 Task: Add The Honest Company Perfectly Gentle Face & Body Lotion to the cart.
Action: Mouse moved to (776, 275)
Screenshot: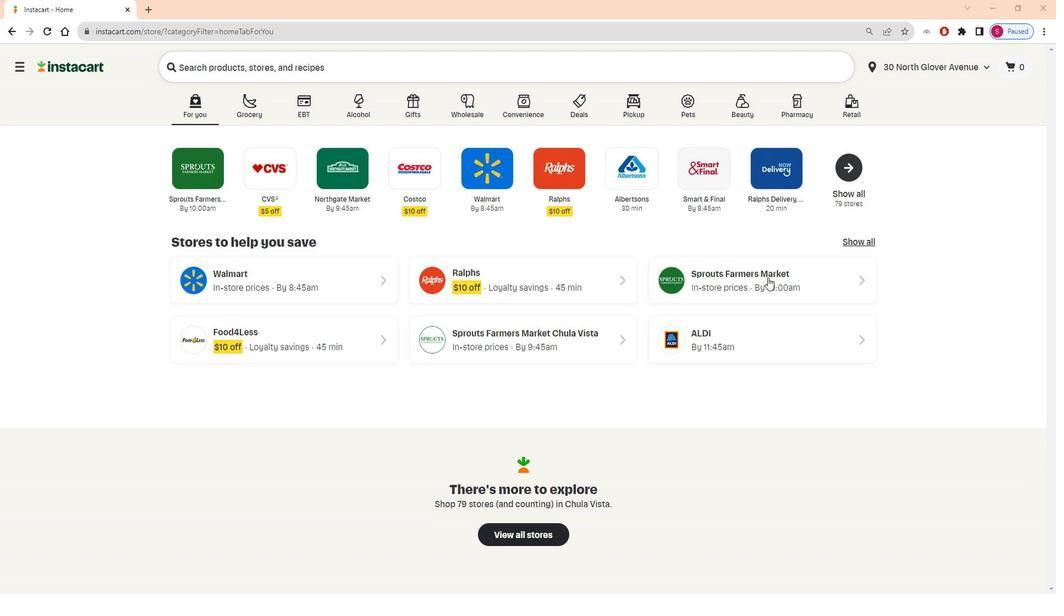 
Action: Mouse pressed left at (776, 275)
Screenshot: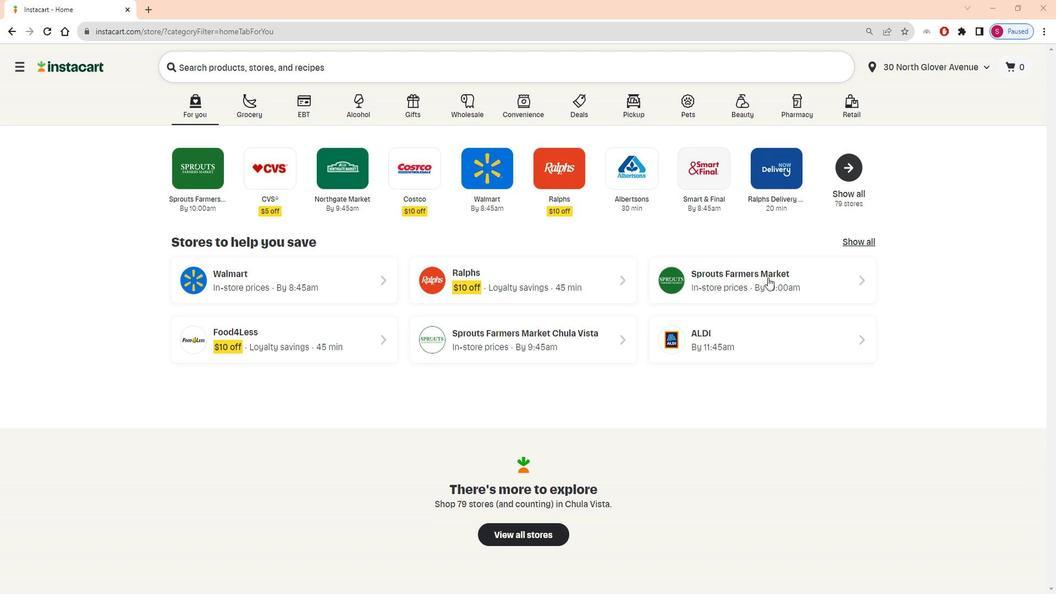 
Action: Mouse moved to (78, 443)
Screenshot: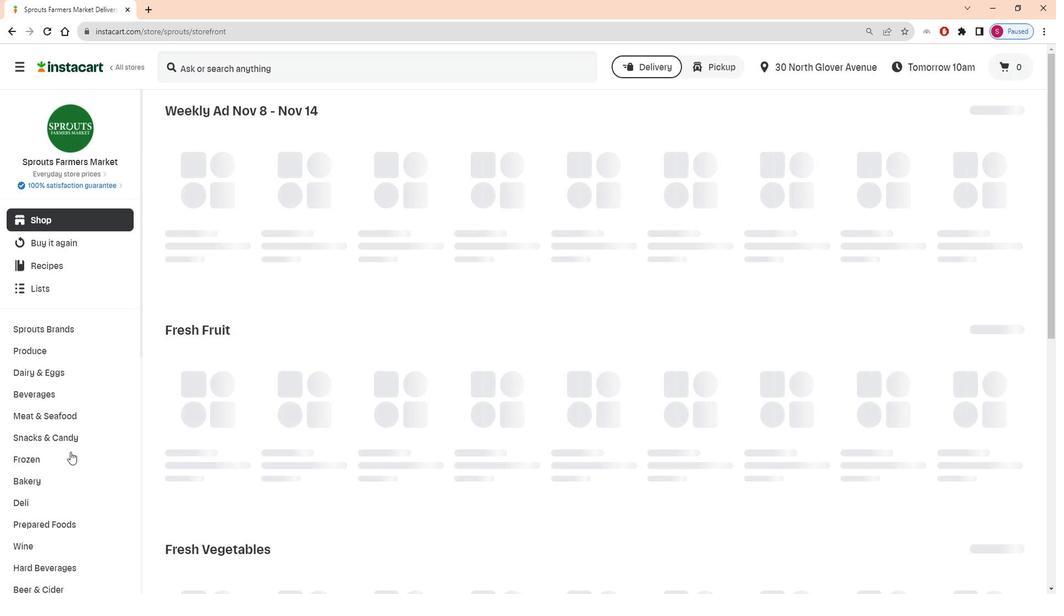 
Action: Mouse scrolled (78, 442) with delta (0, 0)
Screenshot: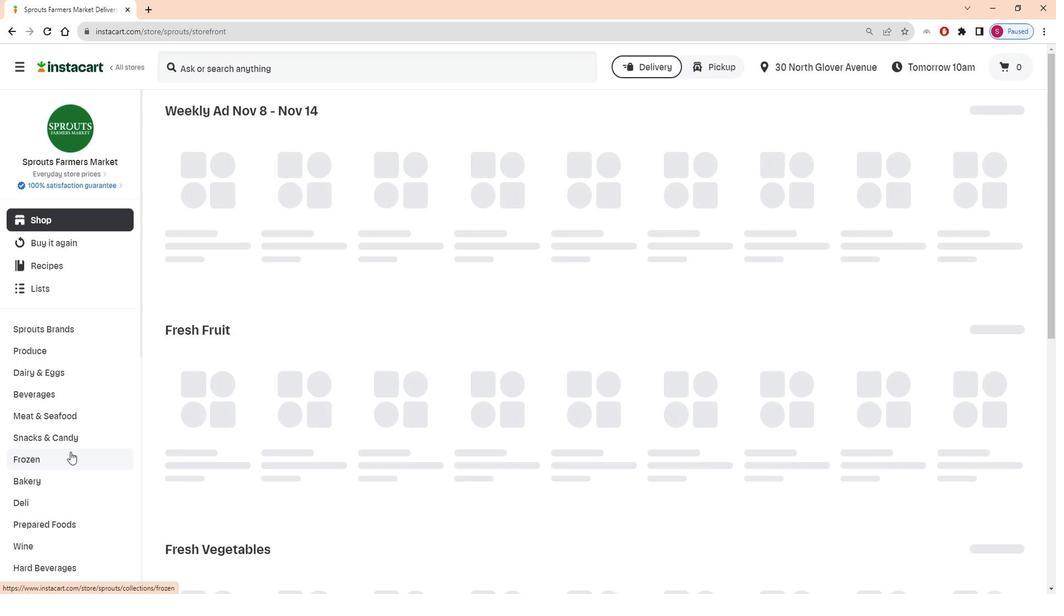 
Action: Mouse scrolled (78, 442) with delta (0, 0)
Screenshot: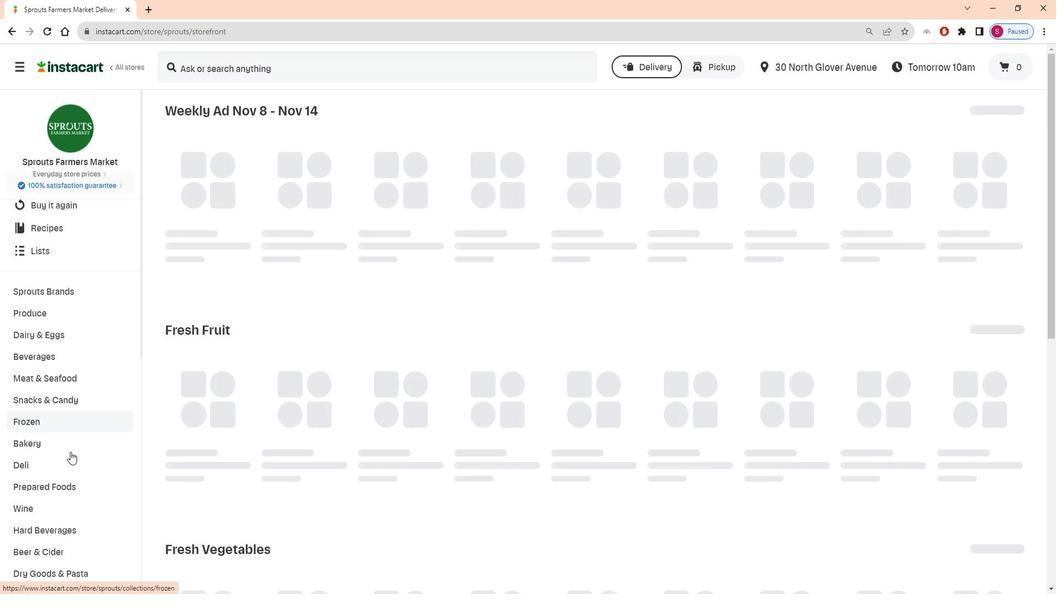 
Action: Mouse scrolled (78, 442) with delta (0, 0)
Screenshot: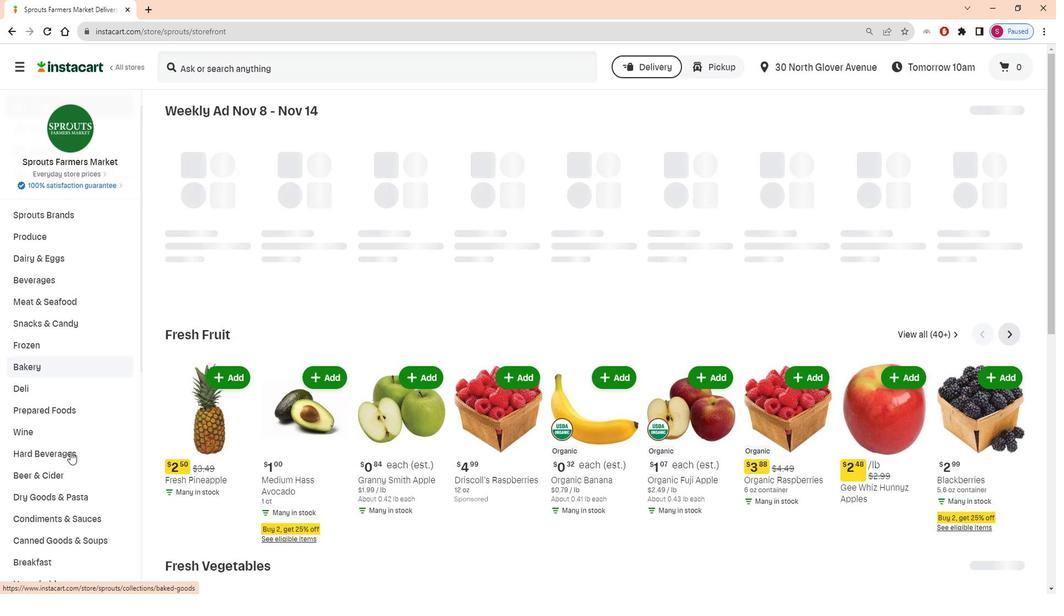 
Action: Mouse scrolled (78, 442) with delta (0, 0)
Screenshot: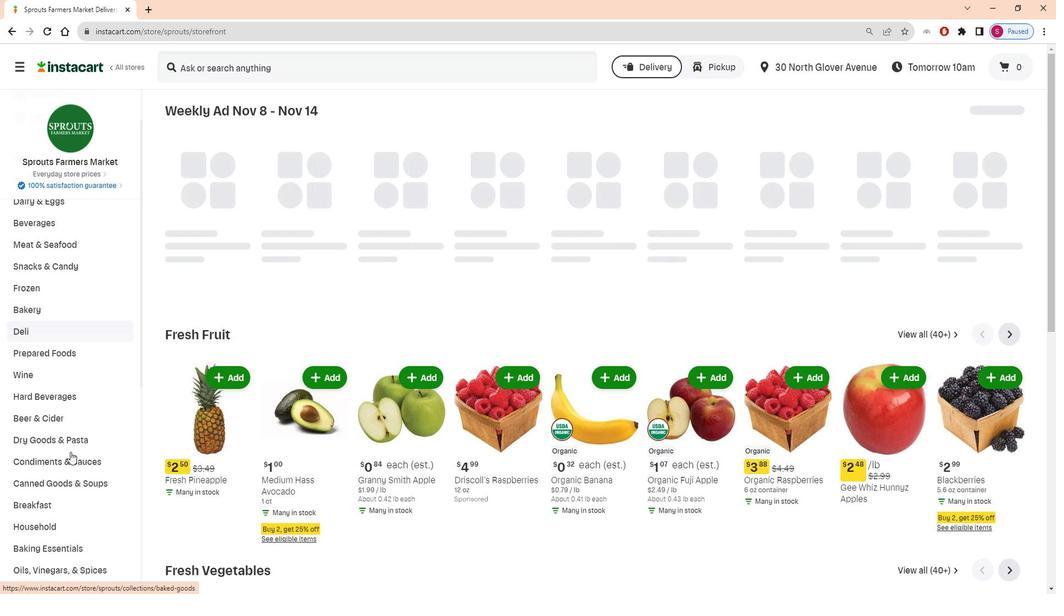 
Action: Mouse scrolled (78, 442) with delta (0, 0)
Screenshot: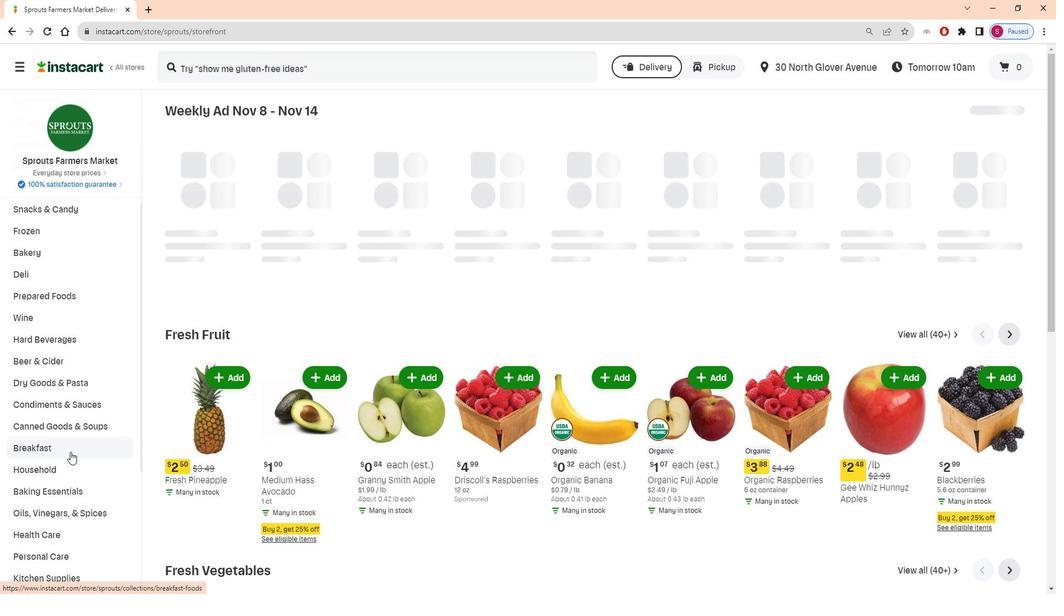 
Action: Mouse scrolled (78, 442) with delta (0, 0)
Screenshot: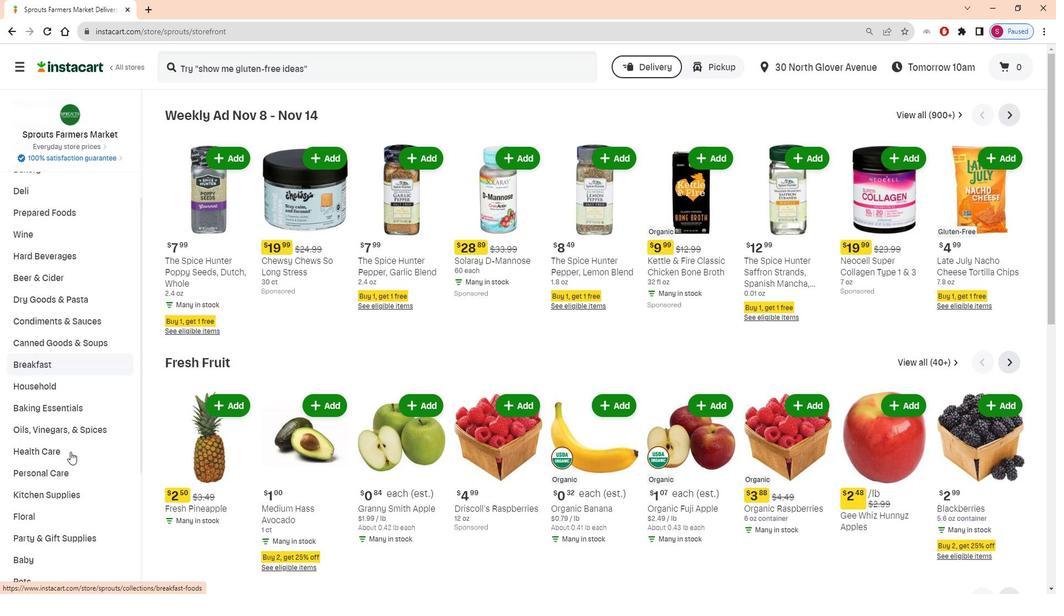 
Action: Mouse moved to (72, 407)
Screenshot: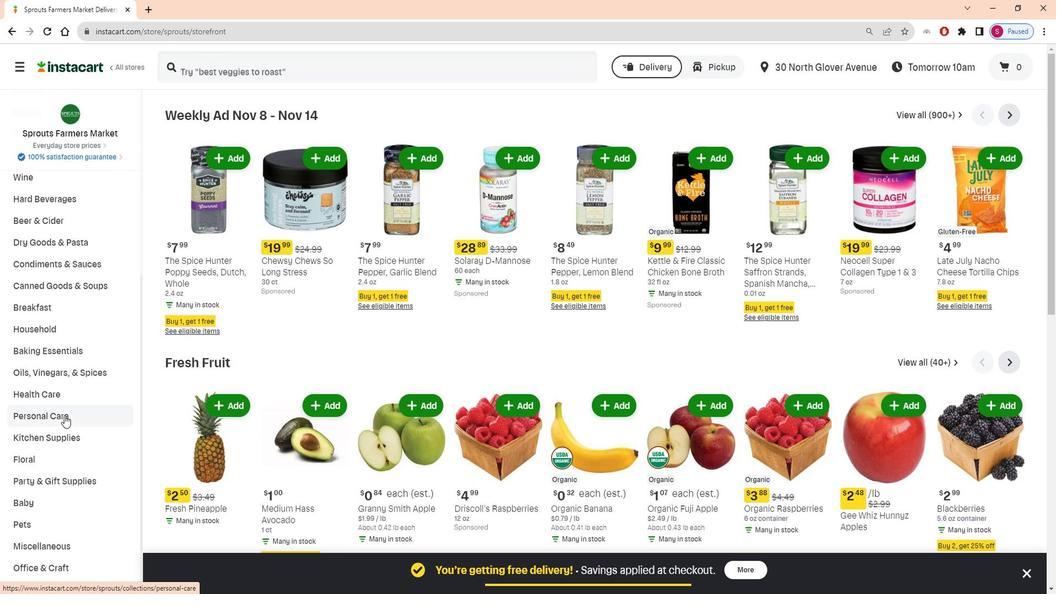 
Action: Mouse pressed left at (72, 407)
Screenshot: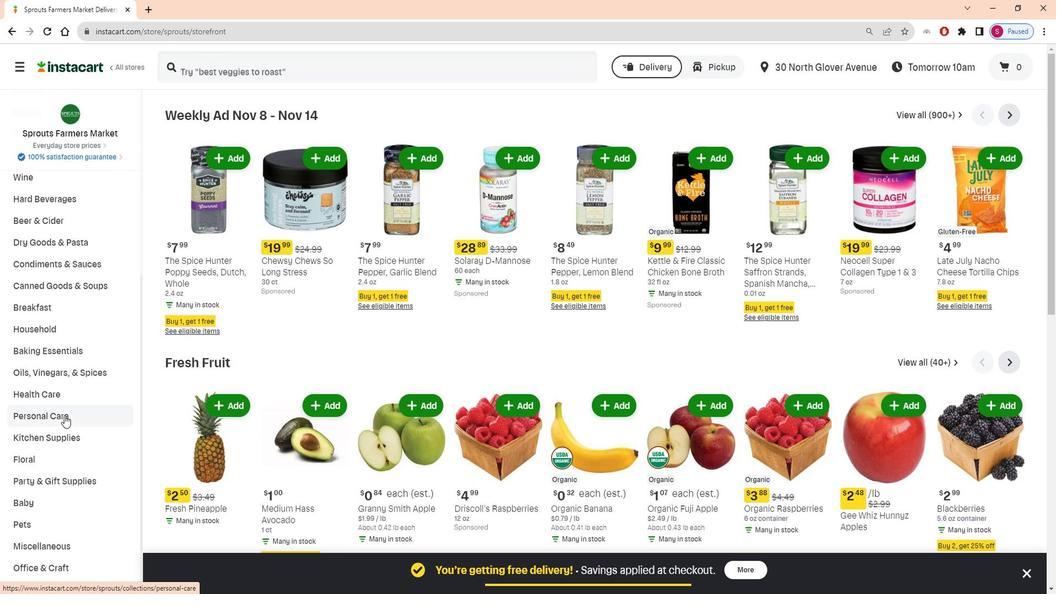 
Action: Mouse moved to (278, 149)
Screenshot: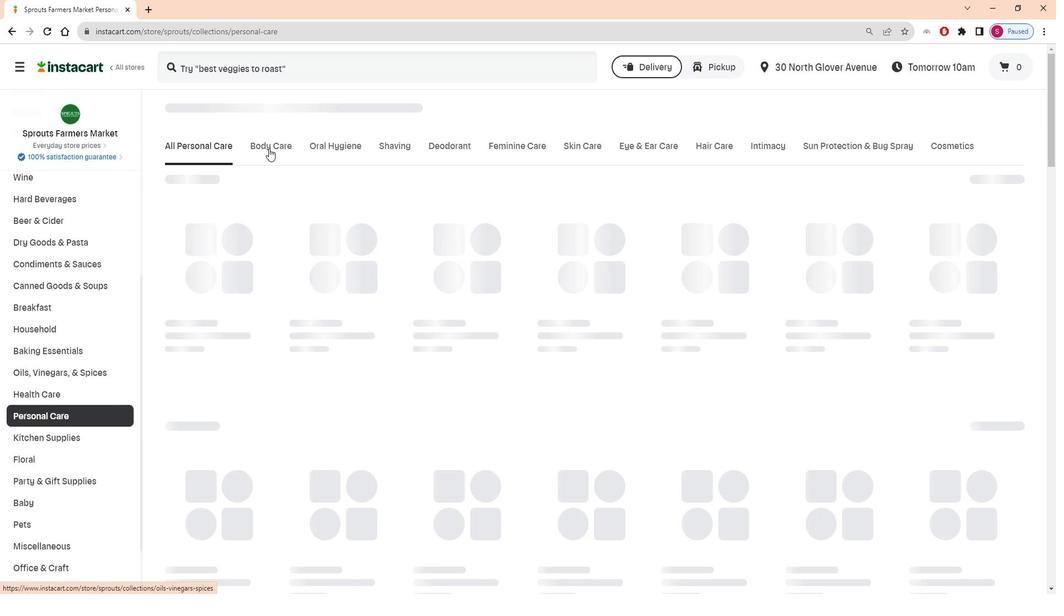 
Action: Mouse pressed left at (278, 149)
Screenshot: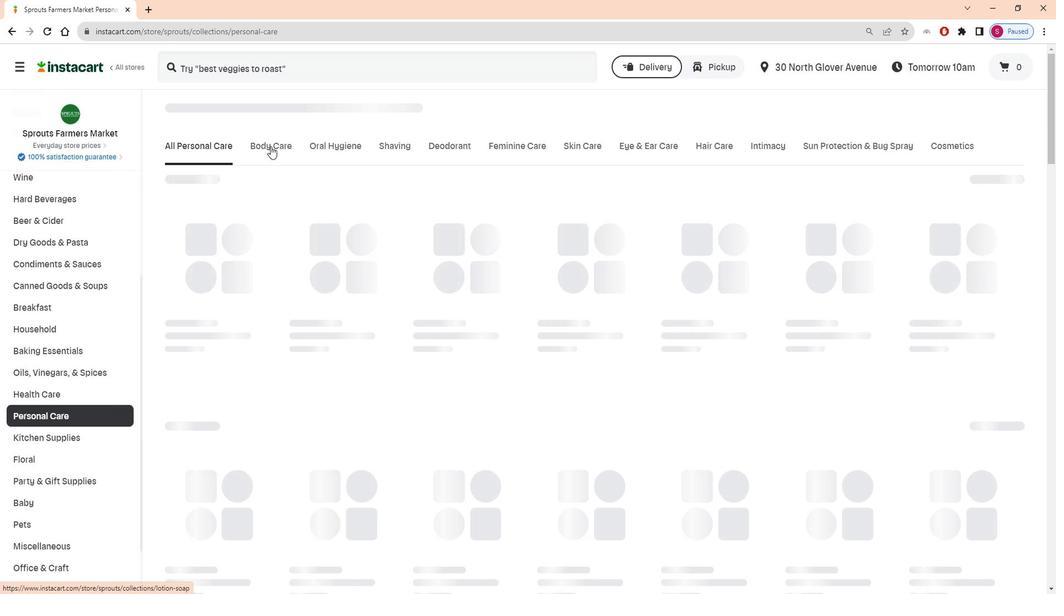 
Action: Mouse moved to (454, 191)
Screenshot: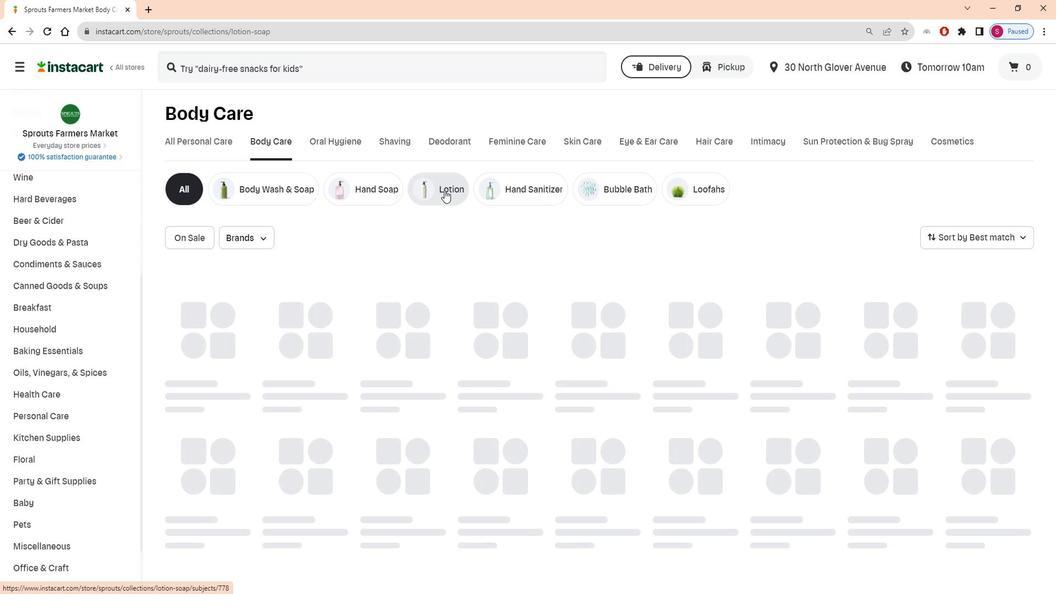 
Action: Mouse pressed left at (454, 191)
Screenshot: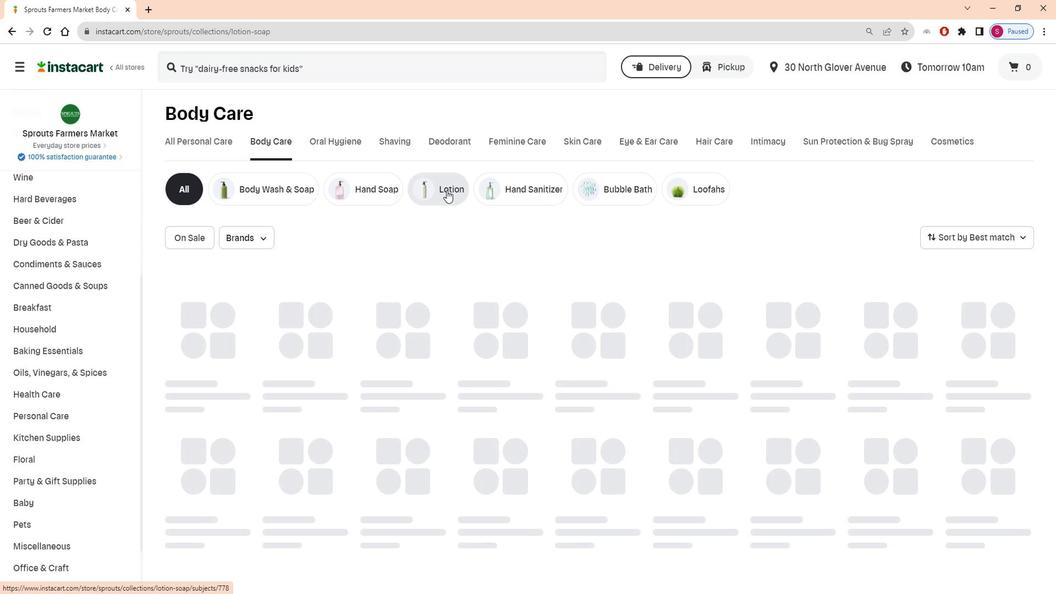 
Action: Mouse moved to (306, 72)
Screenshot: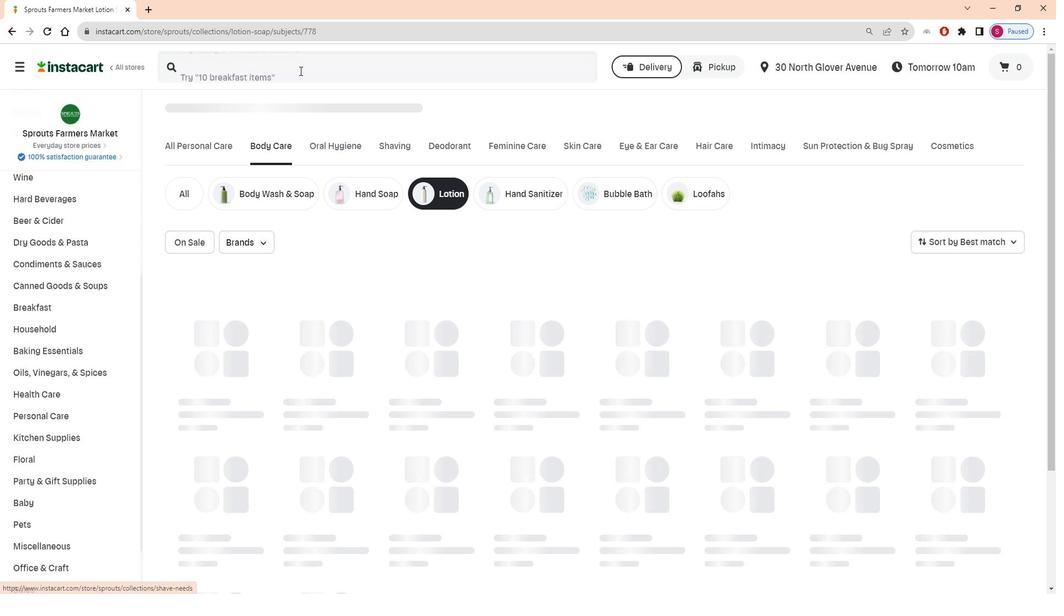 
Action: Mouse pressed left at (306, 72)
Screenshot: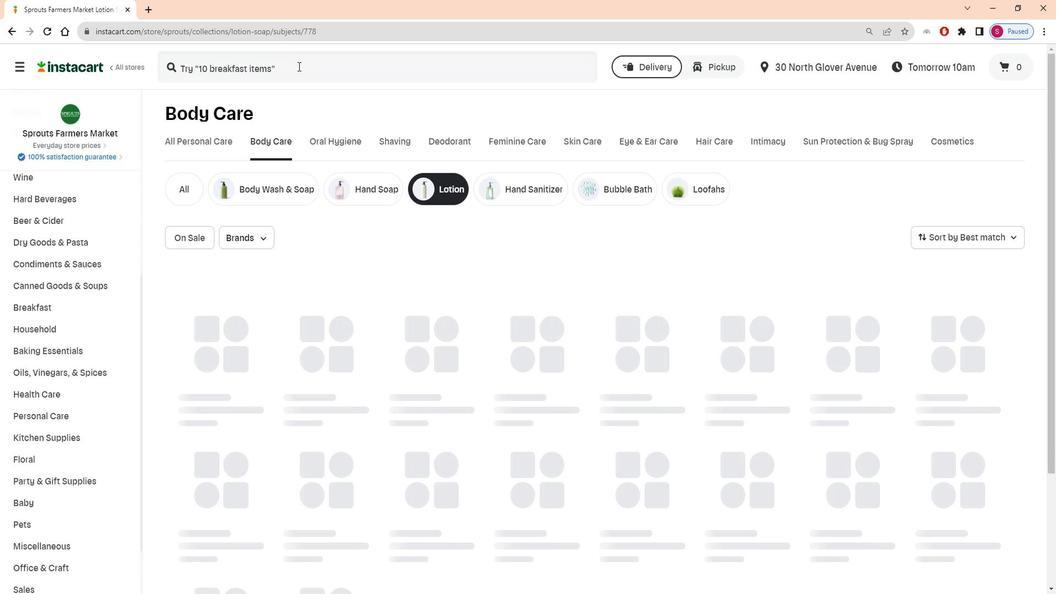 
Action: Mouse moved to (289, 78)
Screenshot: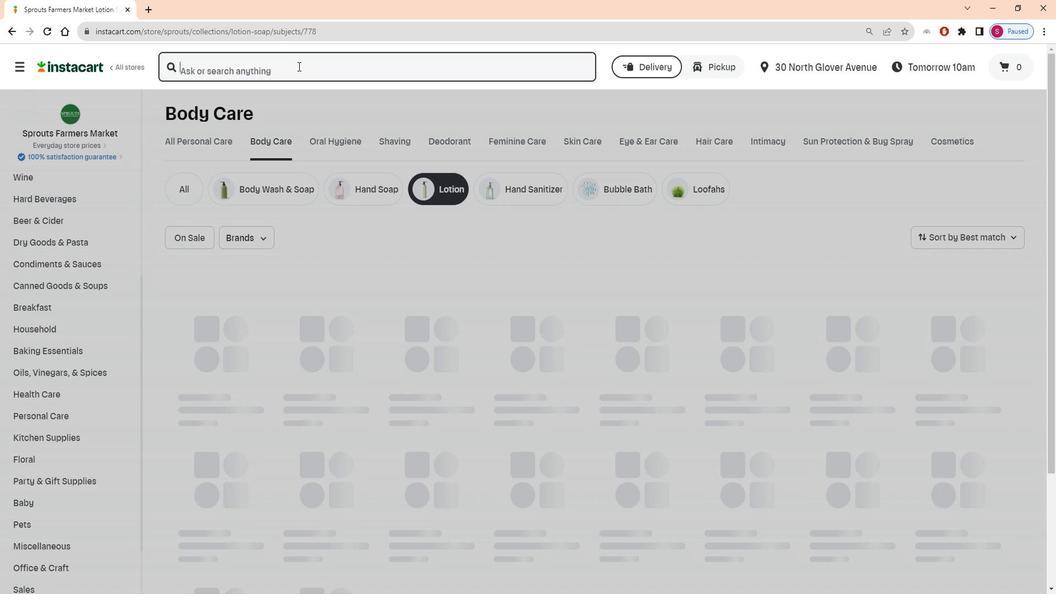
Action: Key pressed <Key.shift>The<Key.space><Key.shift><Key.shift><Key.shift><Key.shift><Key.shift><Key.shift><Key.shift><Key.shift><Key.shift><Key.shift>
Screenshot: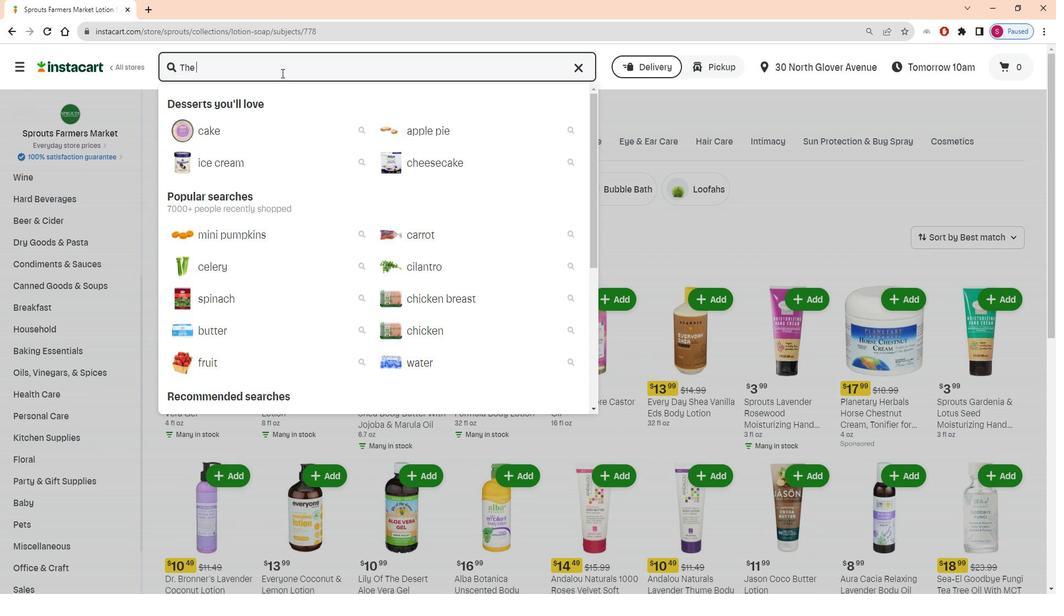 
Action: Mouse moved to (289, 79)
Screenshot: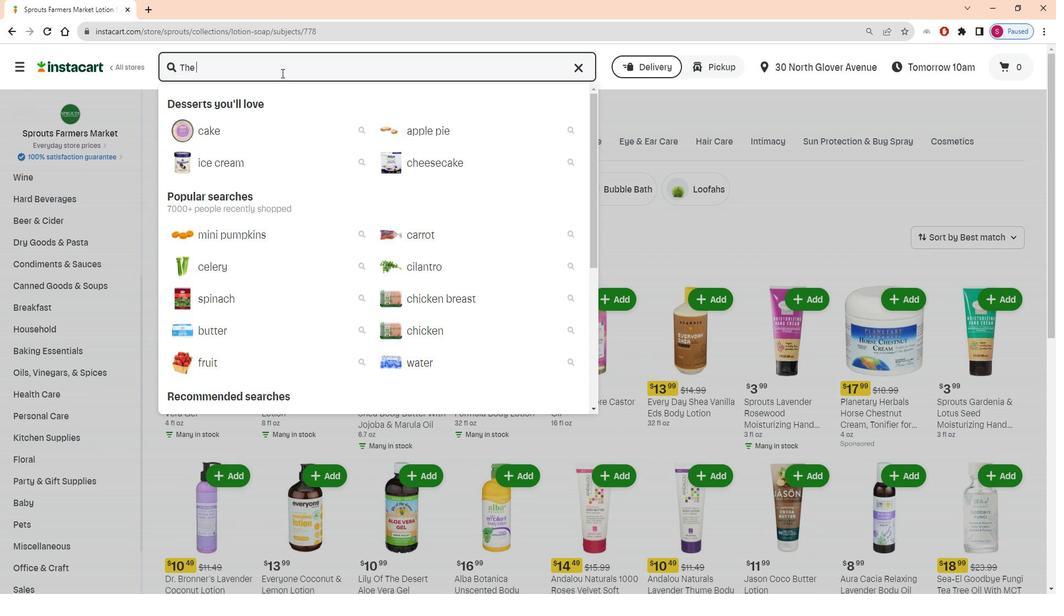 
Action: Key pressed <Key.shift><Key.shift><Key.shift><Key.shift><Key.shift>Honey<Key.space><Key.shift>Company<Key.space><Key.shift>Perfectly<Key.space><Key.shift><Key.shift><Key.shift><Key.shift><Key.shift><Key.shift><Key.shift><Key.shift><Key.shift>Gentle<Key.space><Key.shift><Key.shift><Key.shift><Key.shift>Face<Key.space><Key.shift>&<Key.space><Key.shift>Body<Key.space><Key.shift><Key.shift>Lotion<Key.space><Key.enter>
Screenshot: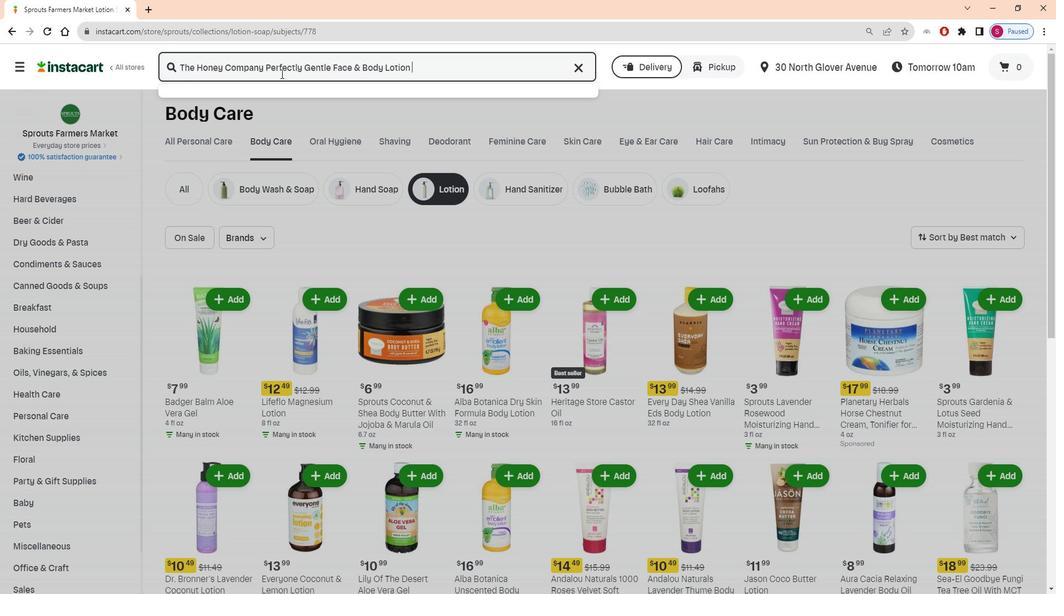 
Action: Mouse moved to (186, 211)
Screenshot: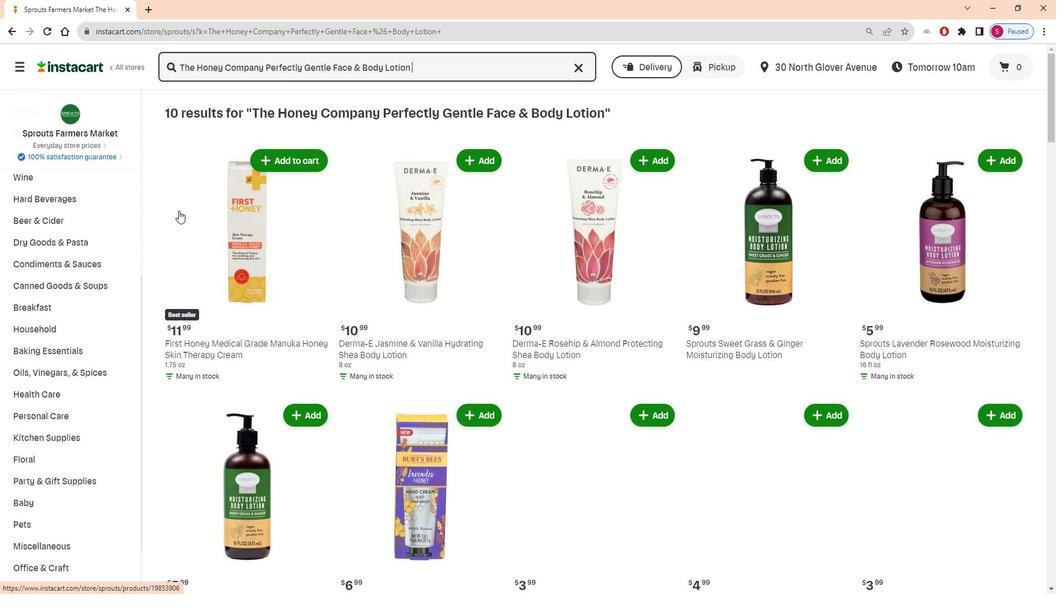 
Action: Mouse scrolled (186, 210) with delta (0, 0)
Screenshot: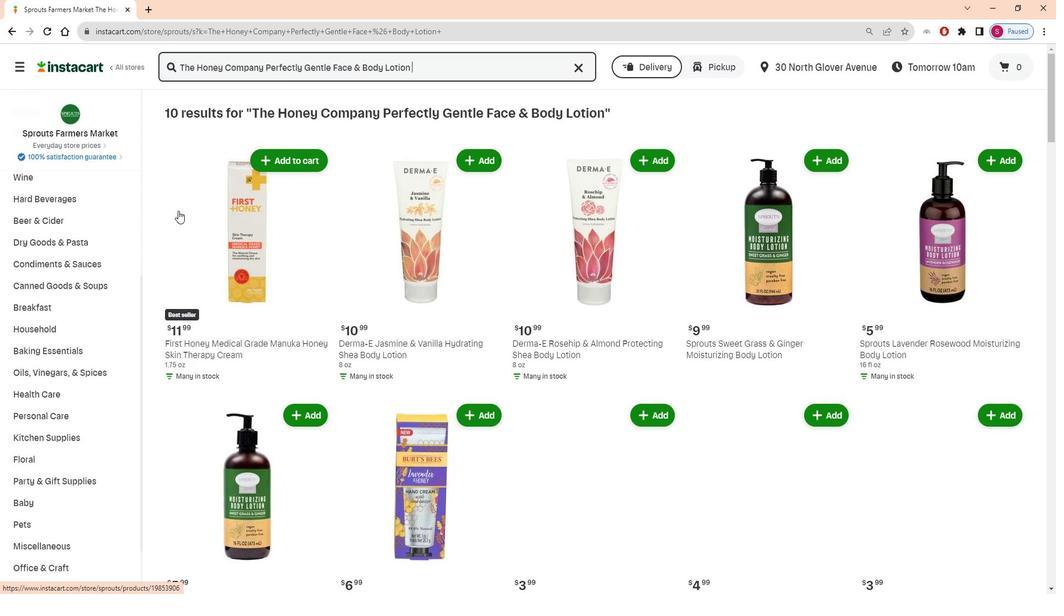 
Action: Mouse scrolled (186, 210) with delta (0, 0)
Screenshot: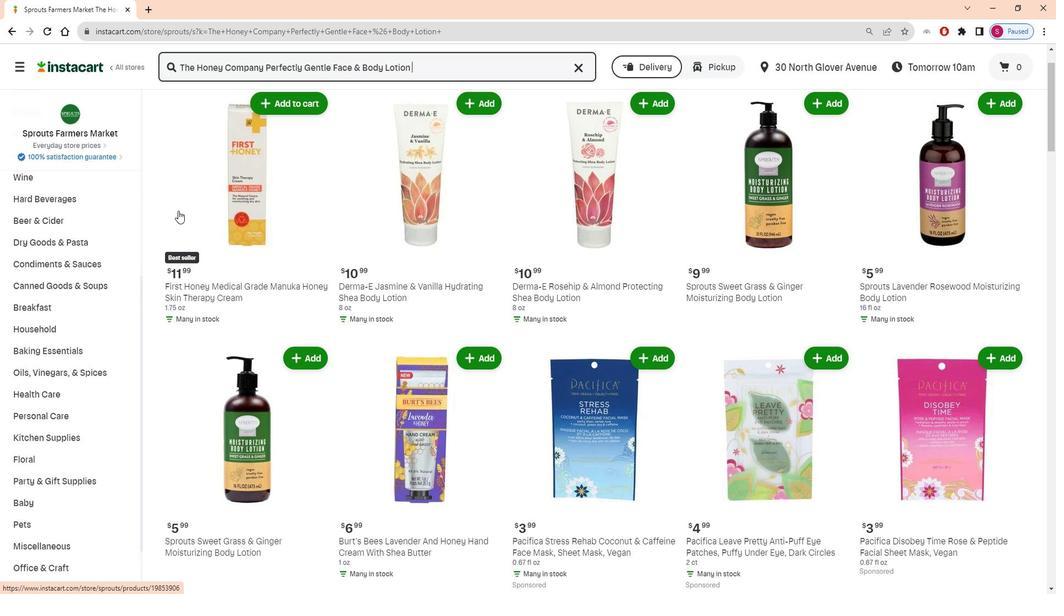 
Action: Mouse scrolled (186, 210) with delta (0, 0)
Screenshot: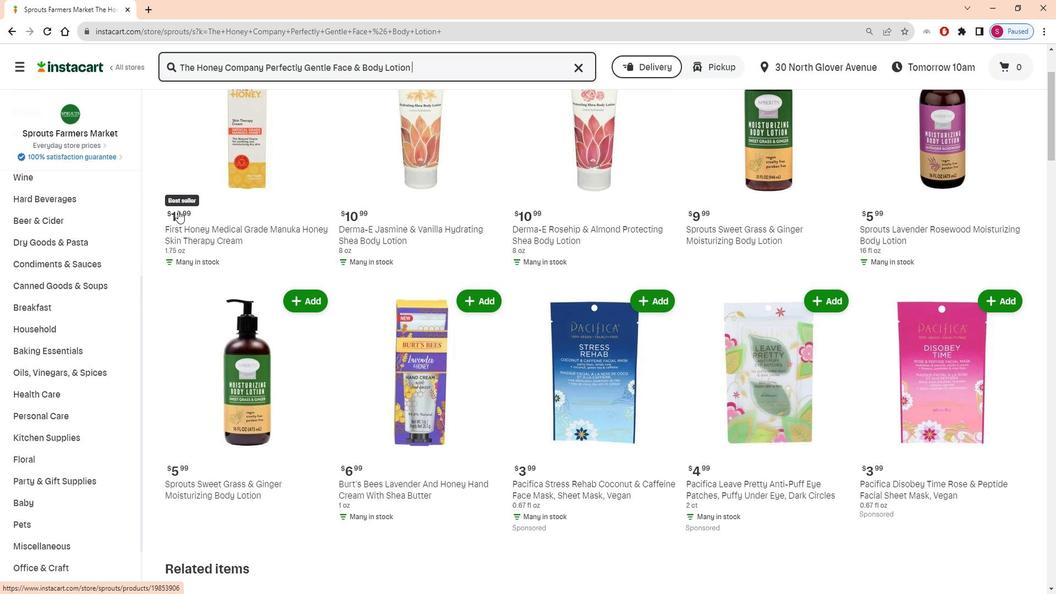 
Action: Mouse scrolled (186, 210) with delta (0, 0)
Screenshot: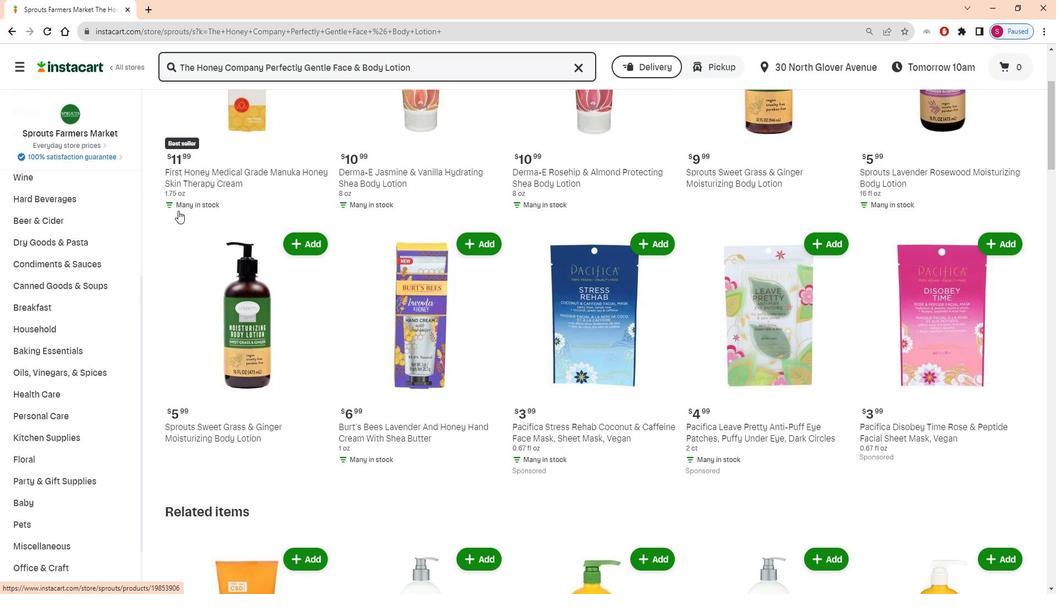 
Action: Mouse scrolled (186, 210) with delta (0, 0)
Screenshot: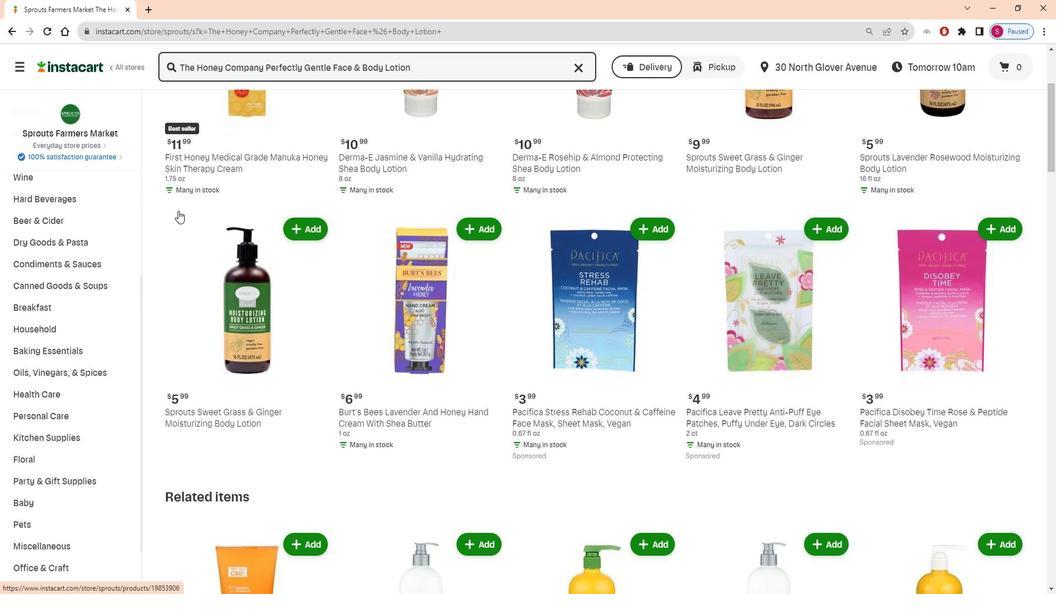 
Action: Mouse scrolled (186, 210) with delta (0, 0)
Screenshot: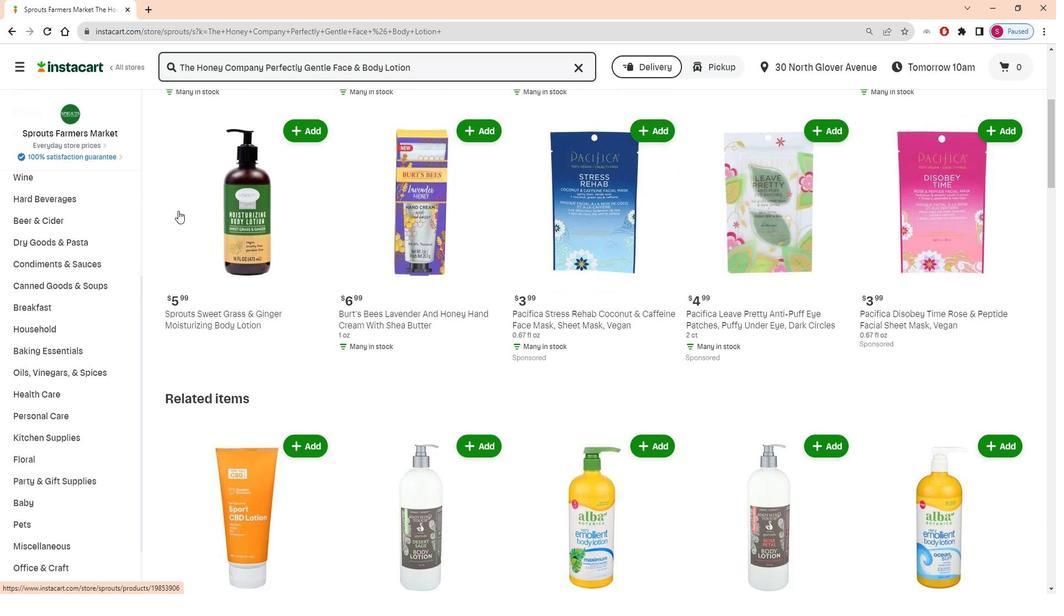 
Action: Mouse scrolled (186, 210) with delta (0, 0)
Screenshot: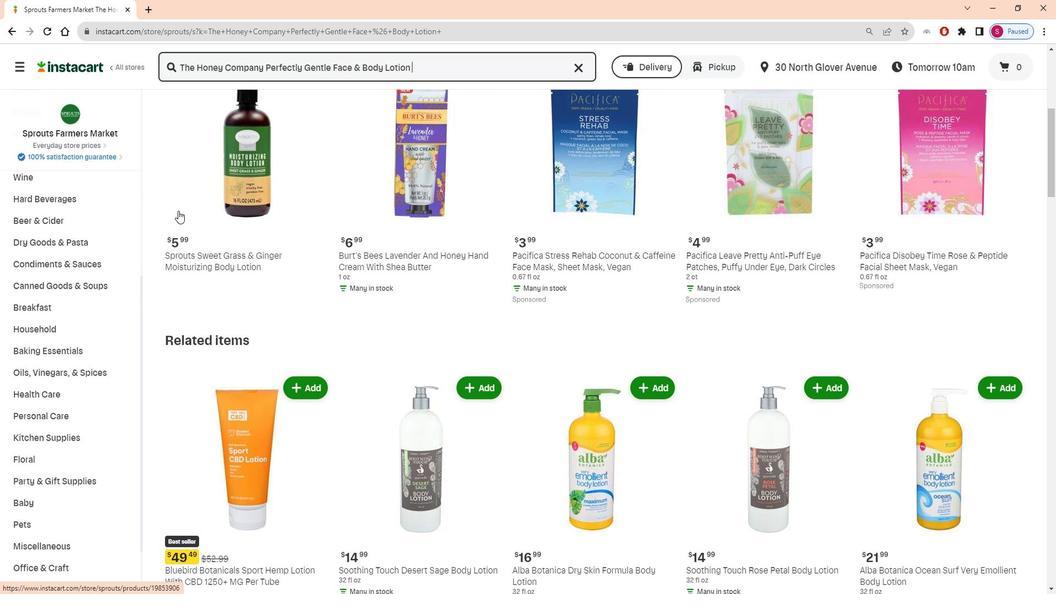 
